 Task: Learn more about a sales navigator core.
Action: Mouse moved to (852, 119)
Screenshot: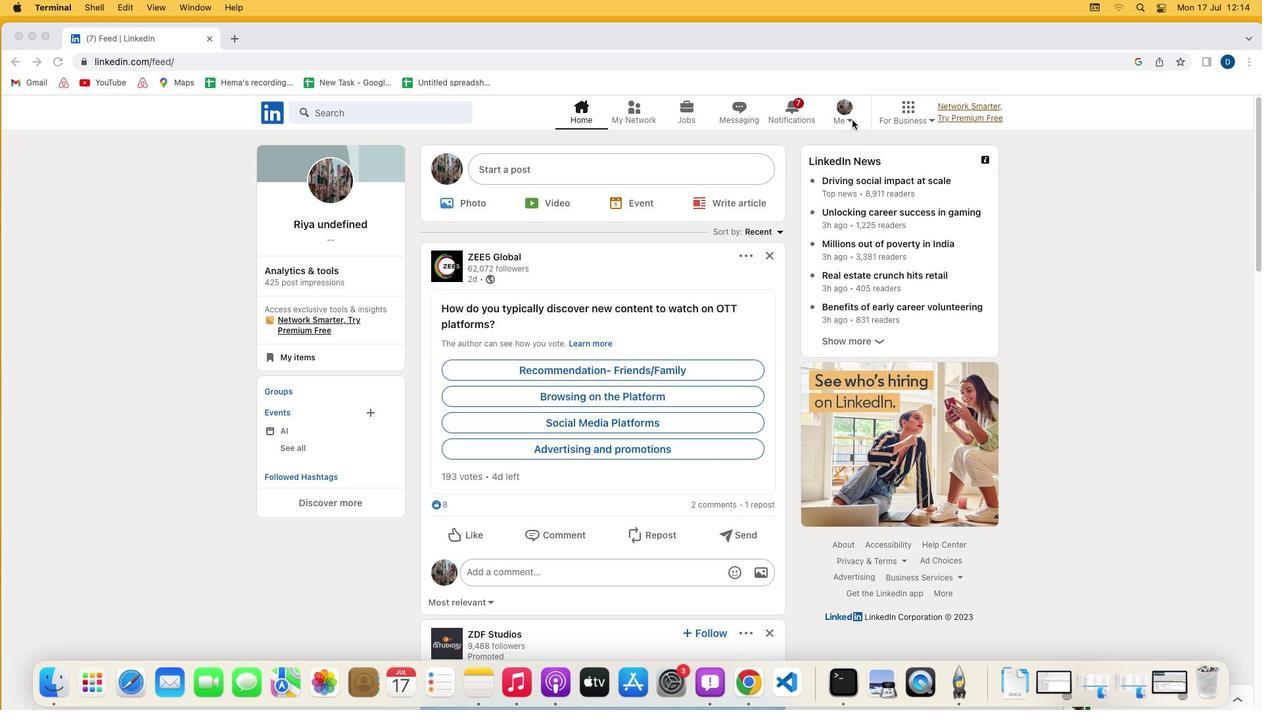 
Action: Mouse pressed left at (852, 119)
Screenshot: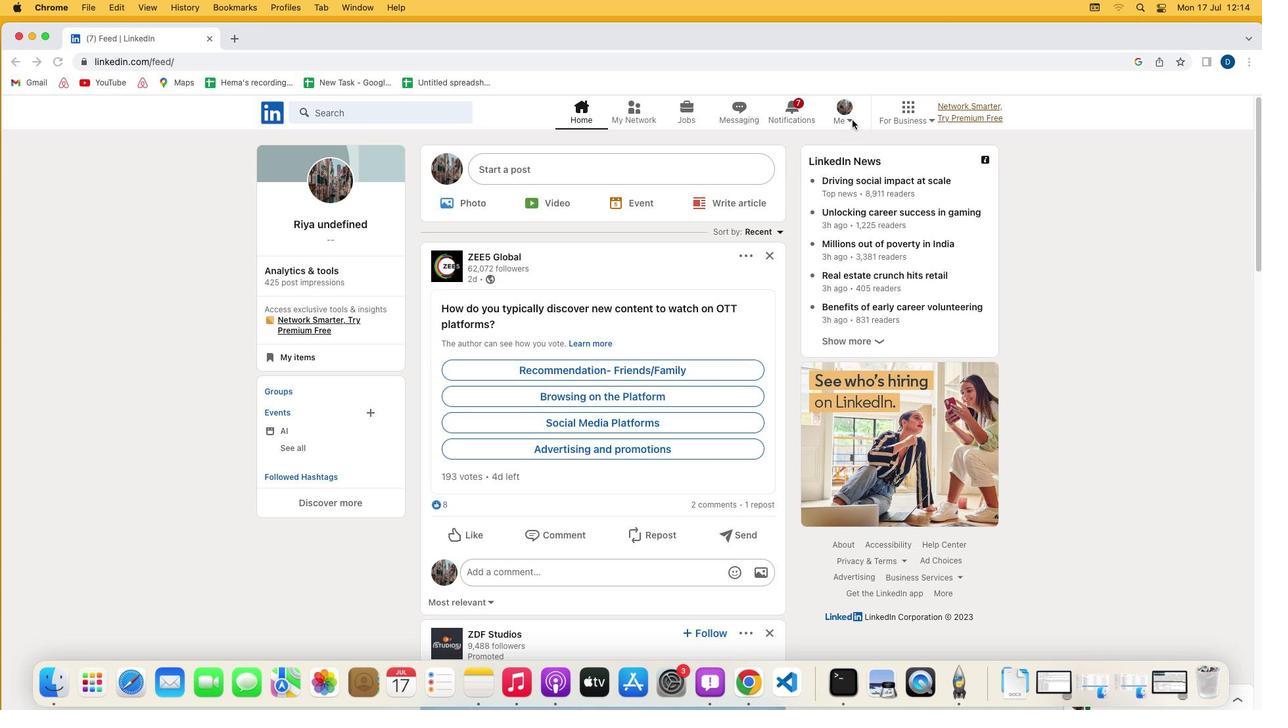 
Action: Mouse moved to (852, 121)
Screenshot: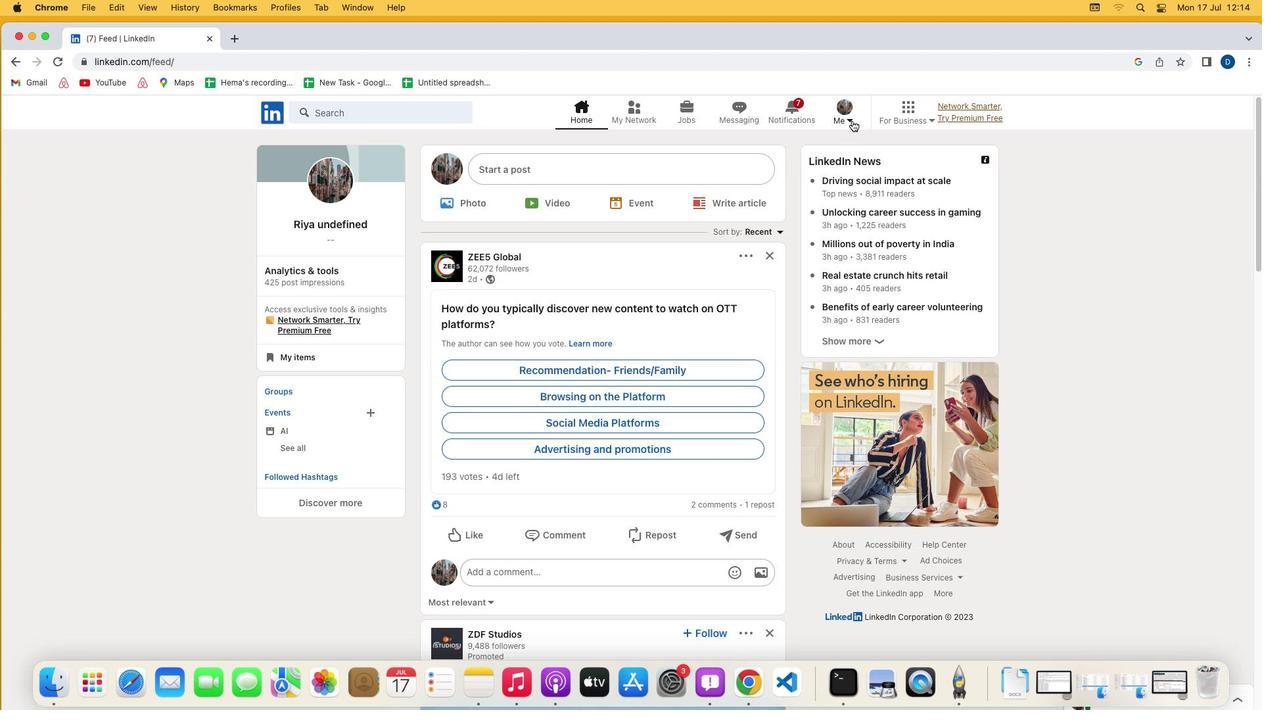 
Action: Mouse pressed left at (852, 121)
Screenshot: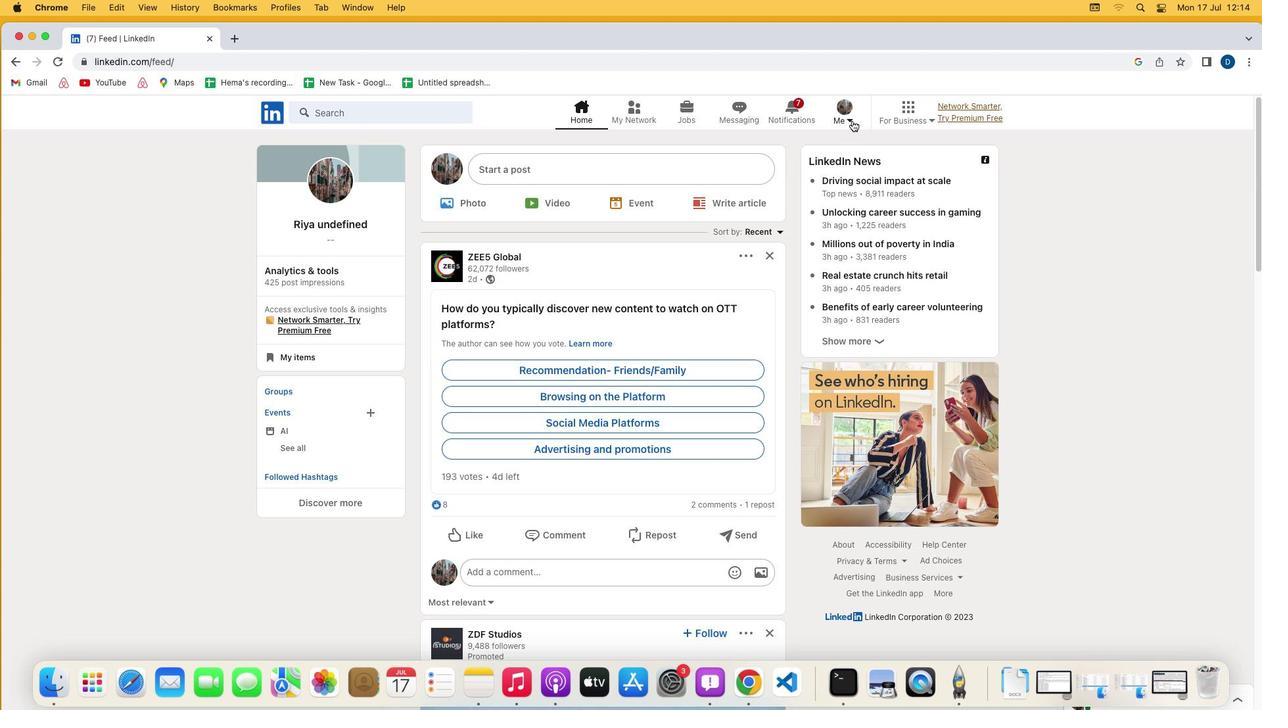 
Action: Mouse moved to (754, 254)
Screenshot: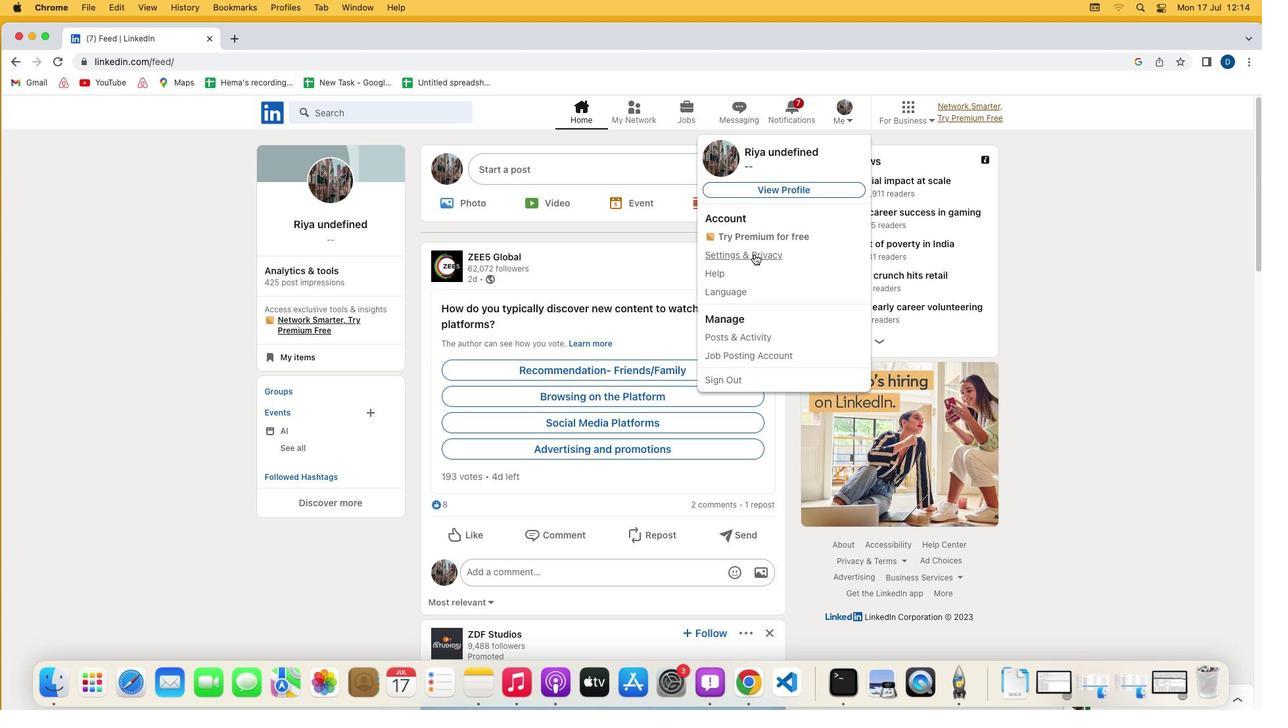 
Action: Mouse pressed left at (754, 254)
Screenshot: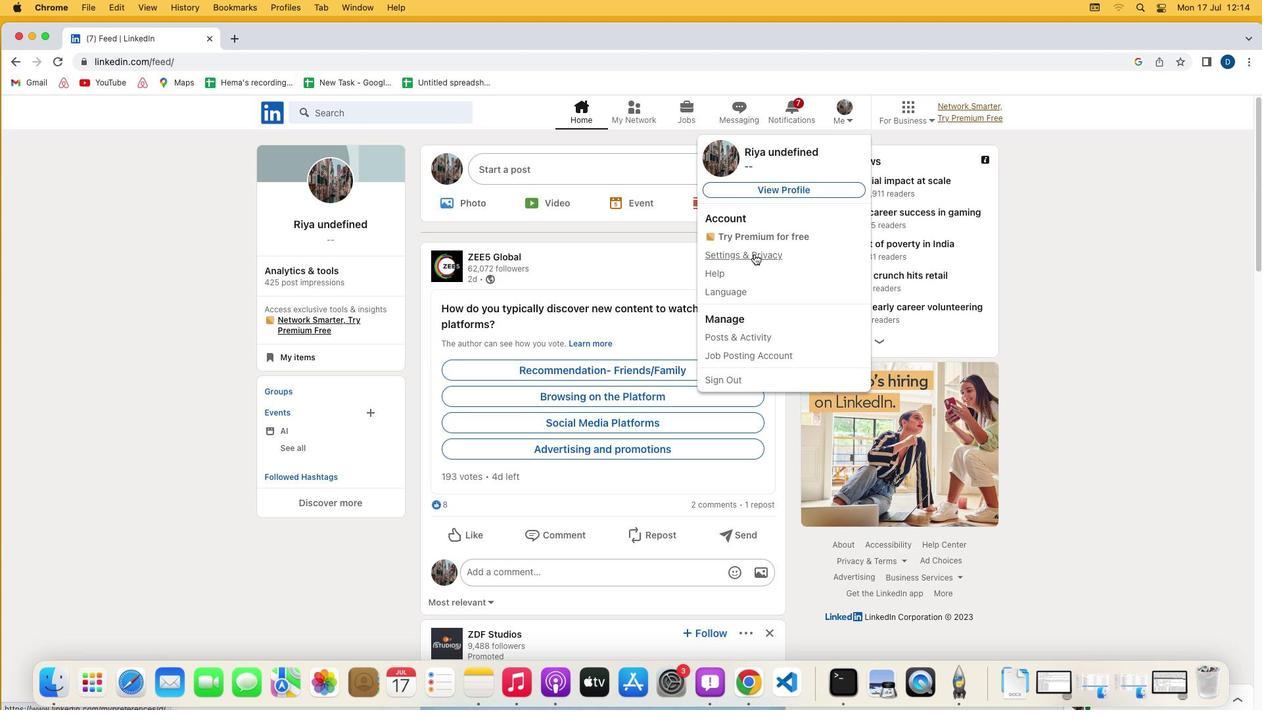 
Action: Mouse moved to (626, 410)
Screenshot: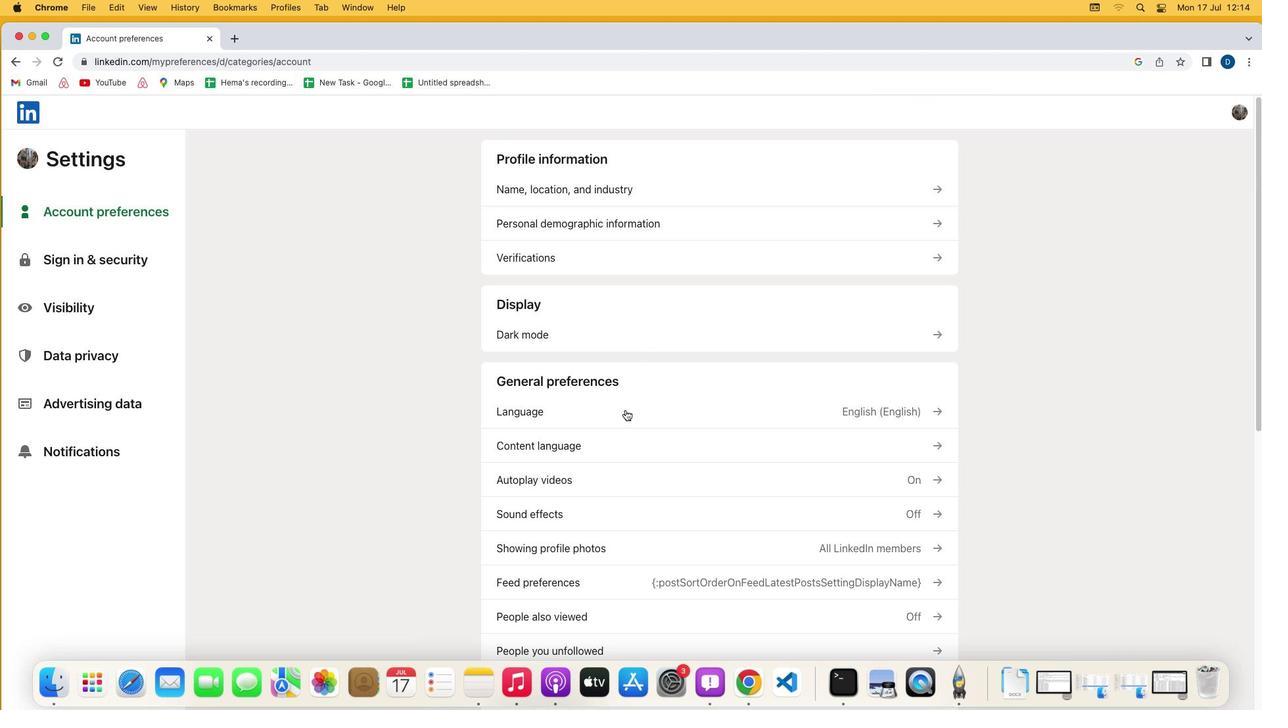 
Action: Mouse scrolled (626, 410) with delta (0, 0)
Screenshot: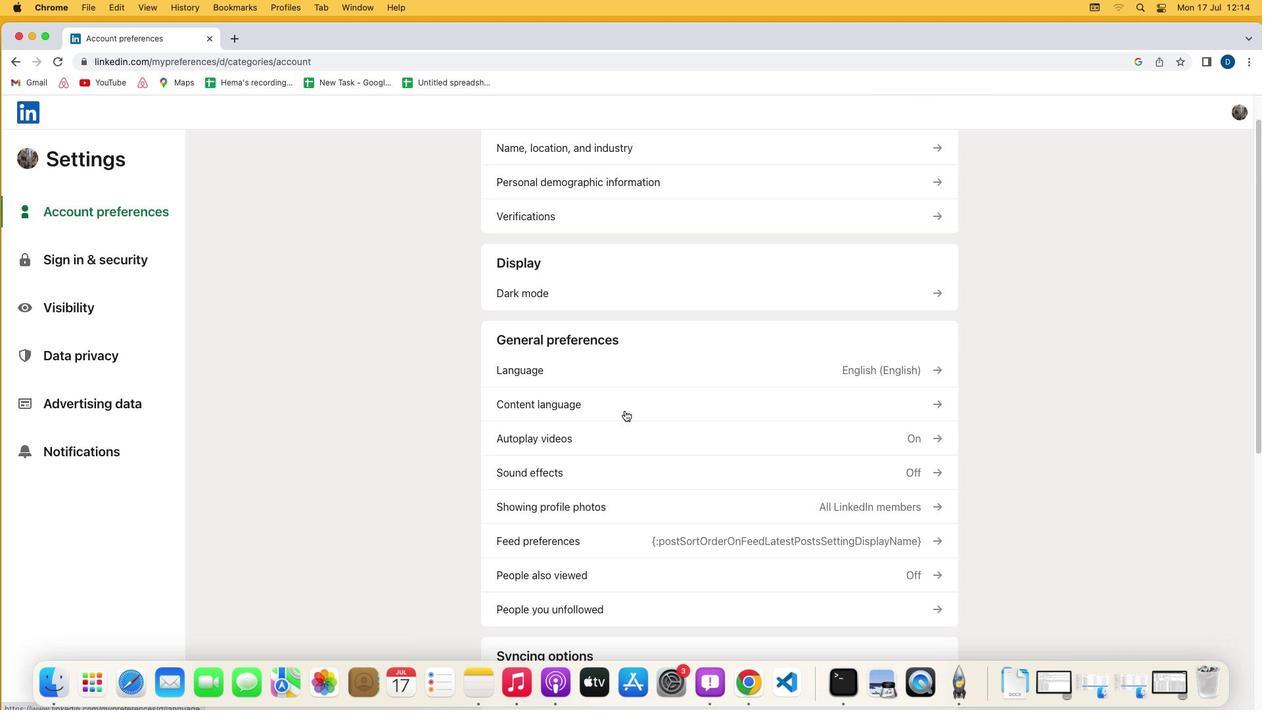 
Action: Mouse scrolled (626, 410) with delta (0, 0)
Screenshot: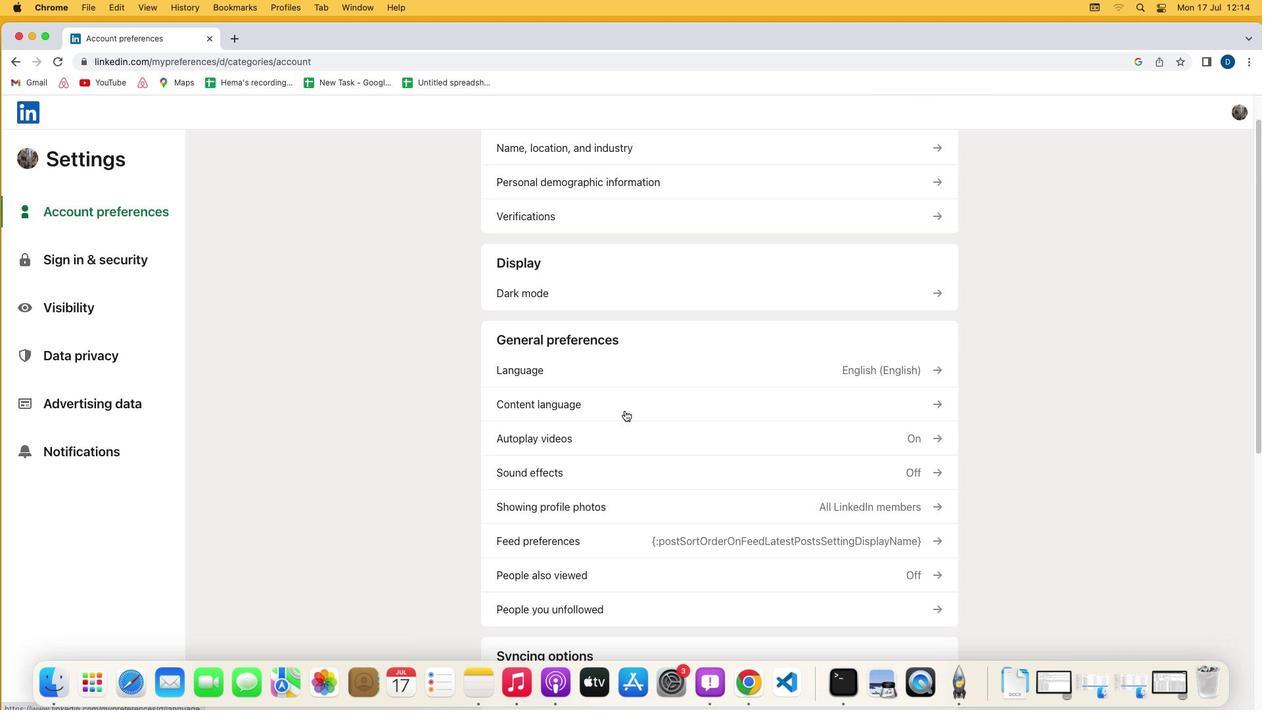 
Action: Mouse scrolled (626, 410) with delta (0, -1)
Screenshot: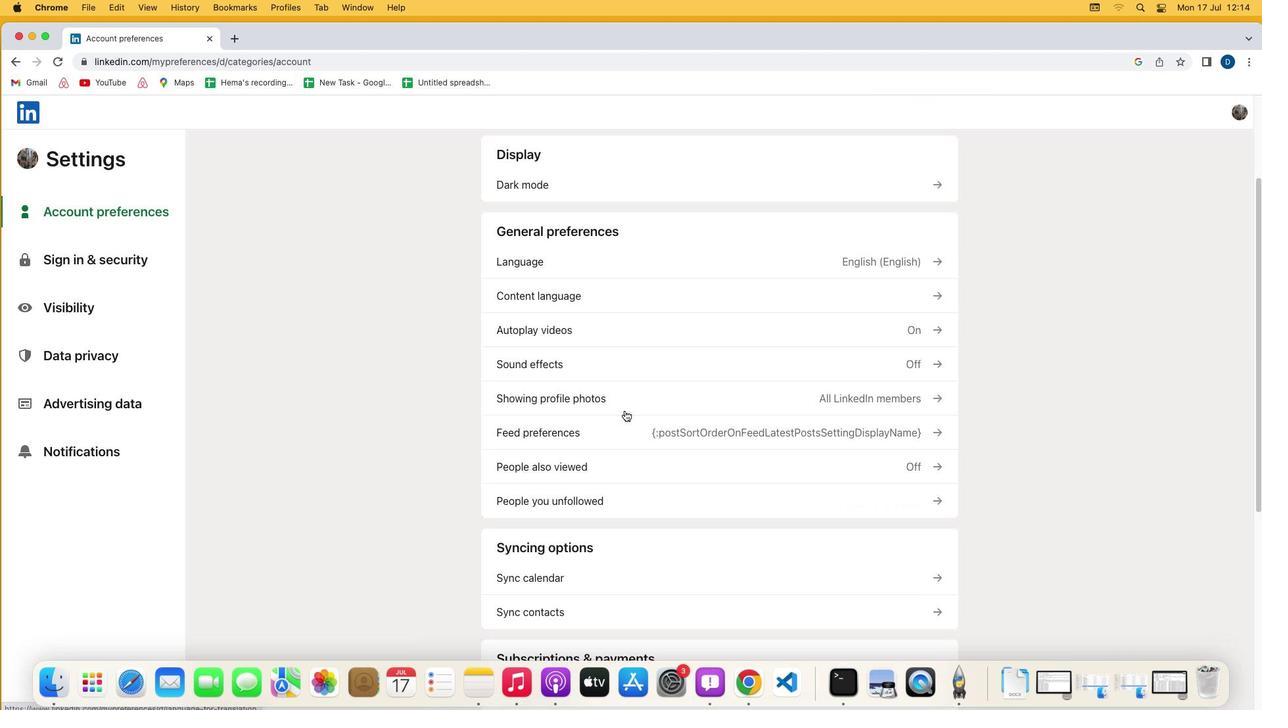 
Action: Mouse scrolled (626, 410) with delta (0, -3)
Screenshot: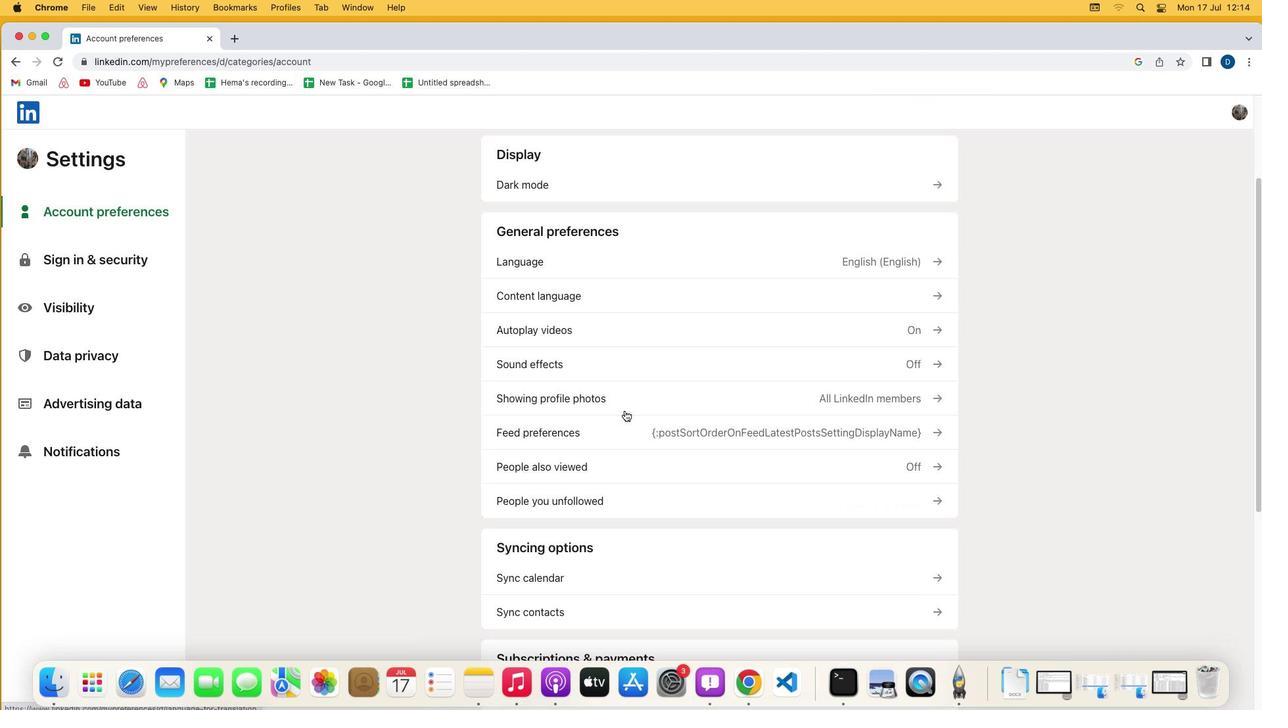 
Action: Mouse moved to (625, 410)
Screenshot: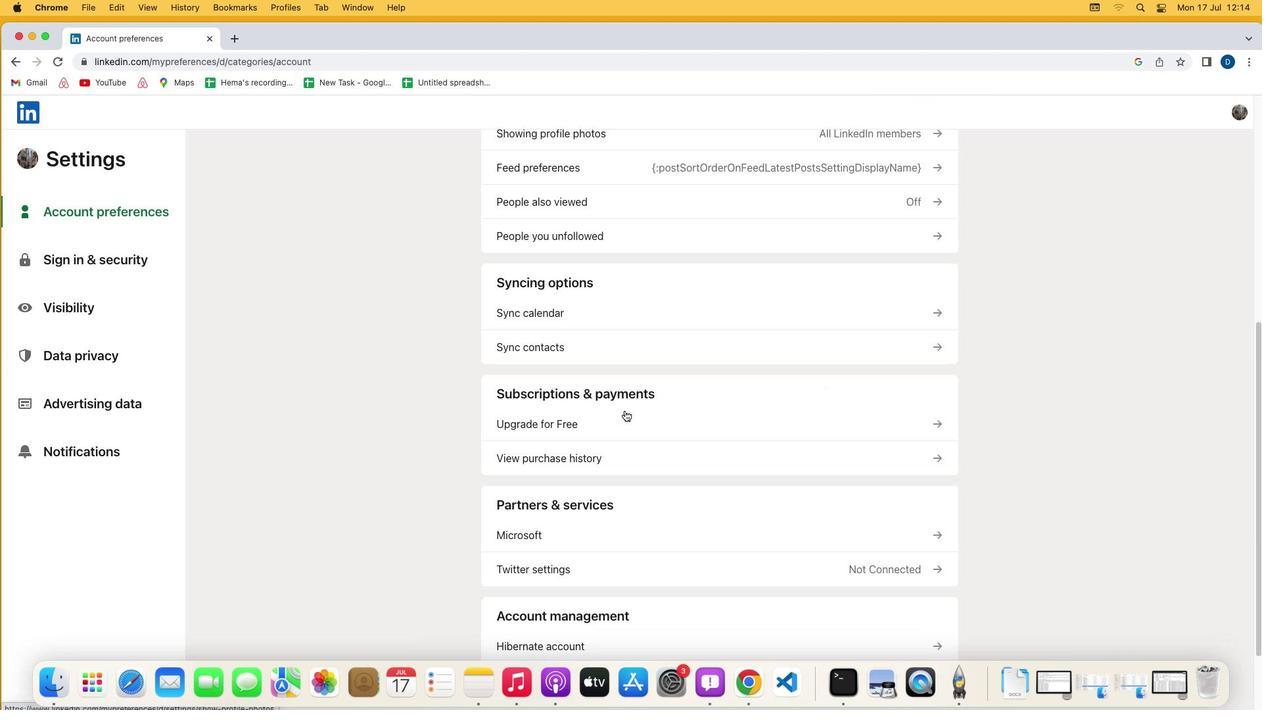 
Action: Mouse scrolled (625, 410) with delta (0, -3)
Screenshot: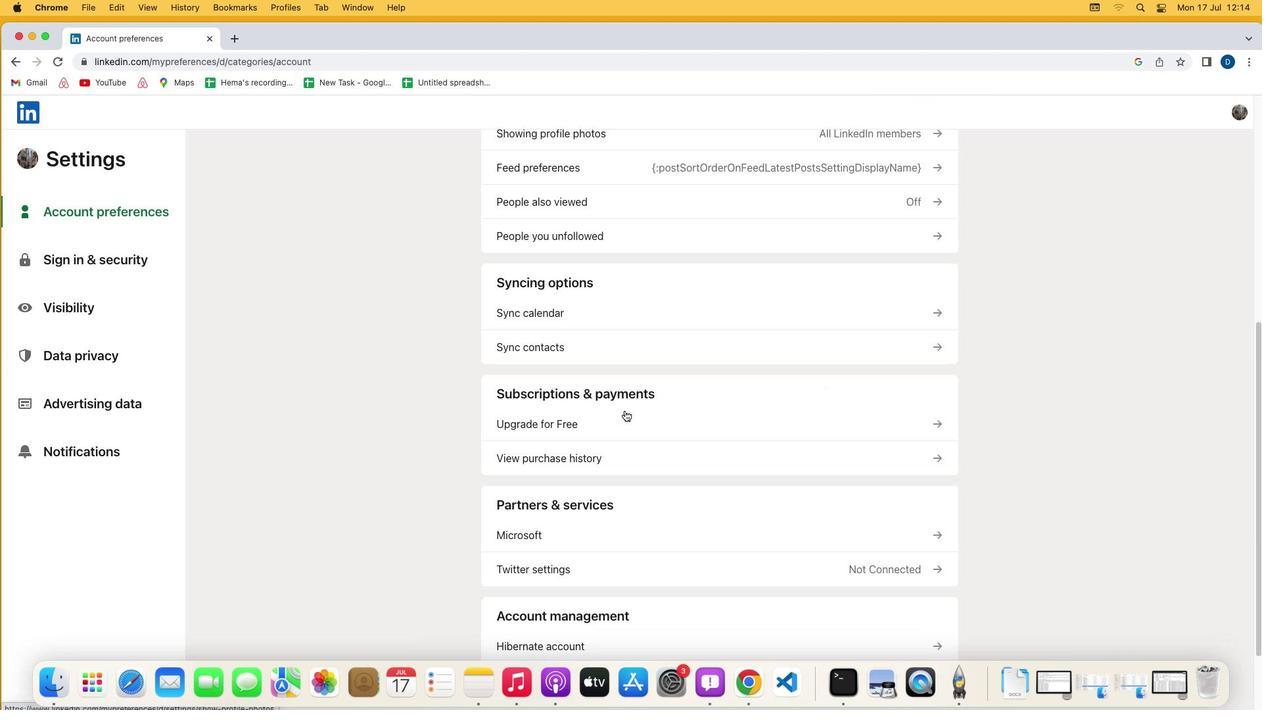 
Action: Mouse moved to (598, 405)
Screenshot: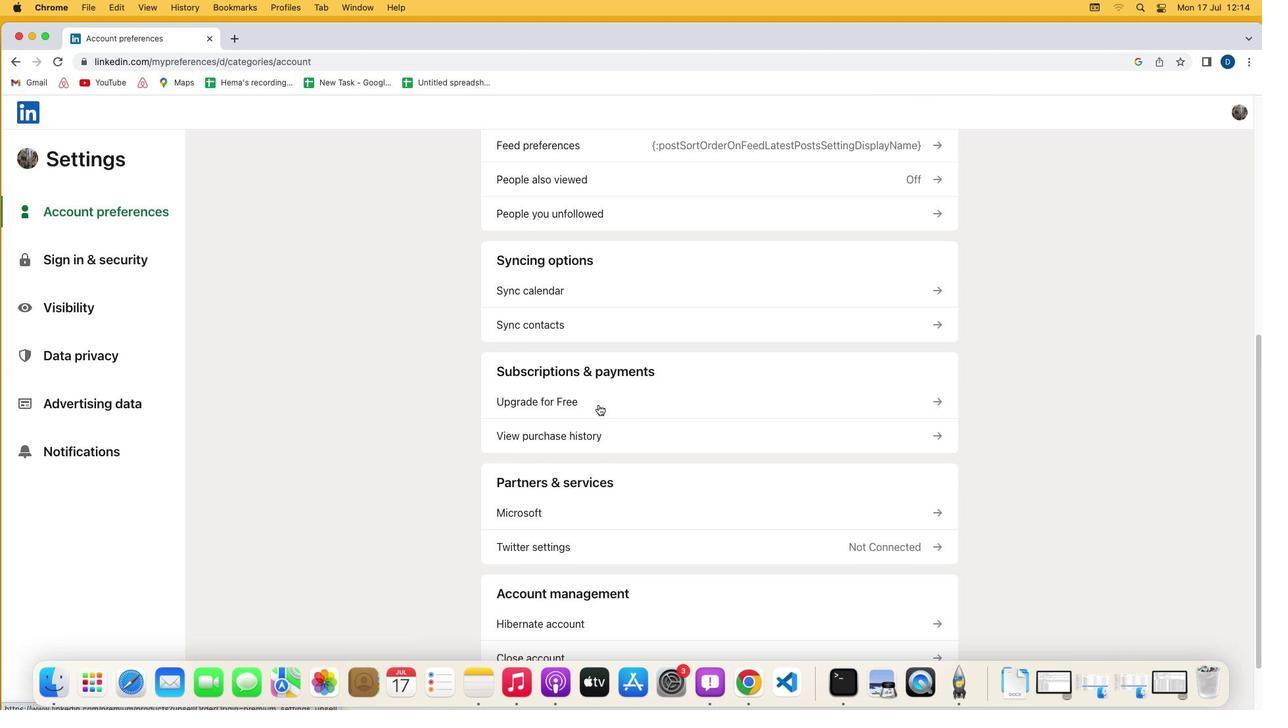 
Action: Mouse pressed left at (598, 405)
Screenshot: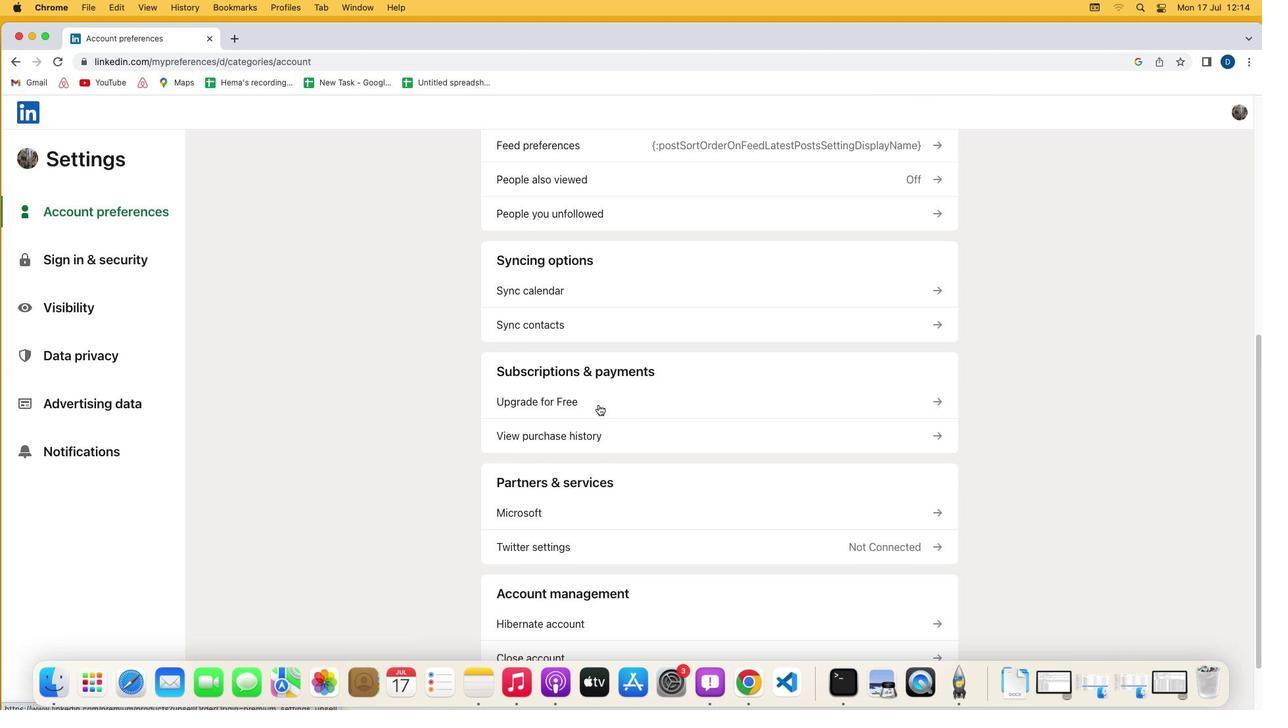 
Action: Mouse moved to (507, 388)
Screenshot: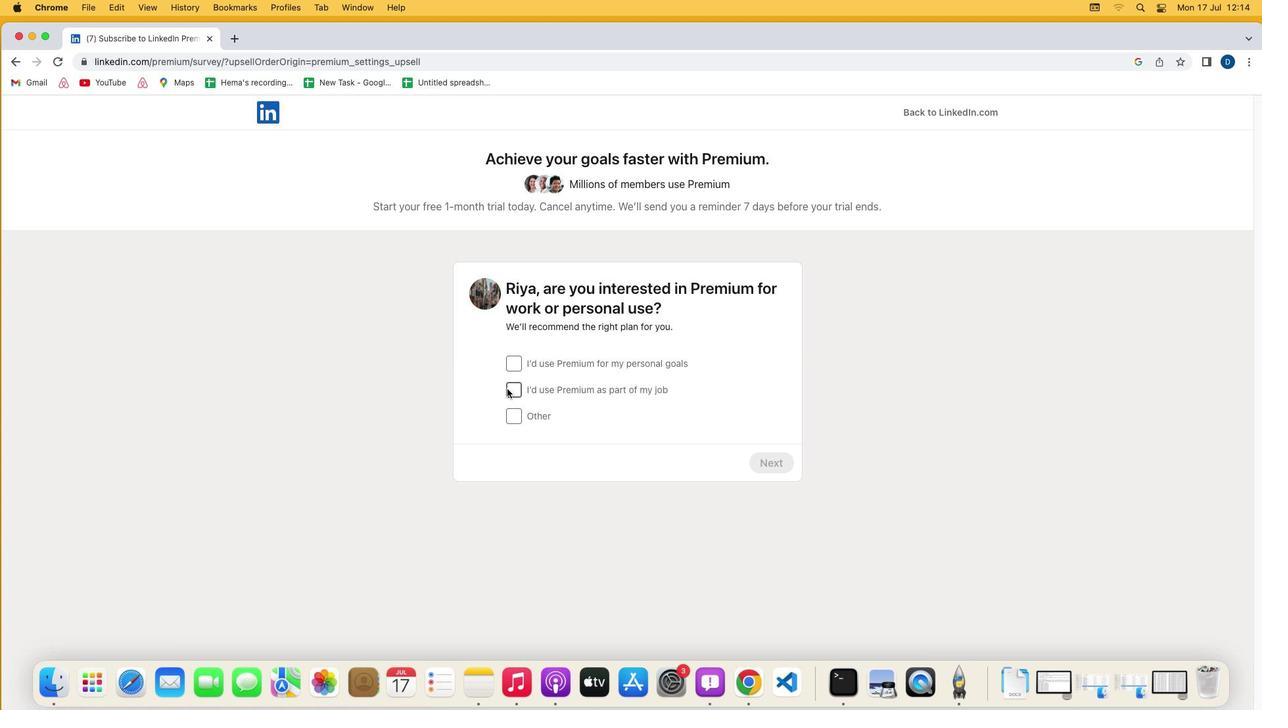 
Action: Mouse pressed left at (507, 388)
Screenshot: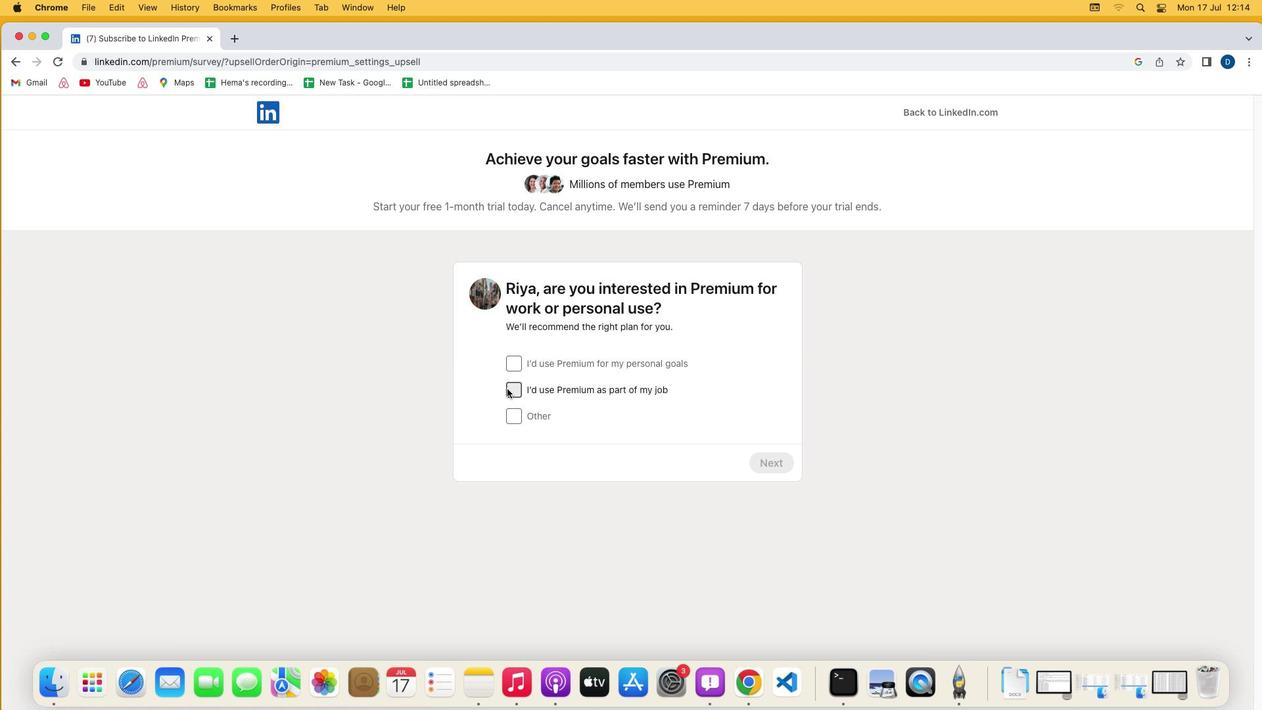 
Action: Mouse moved to (768, 460)
Screenshot: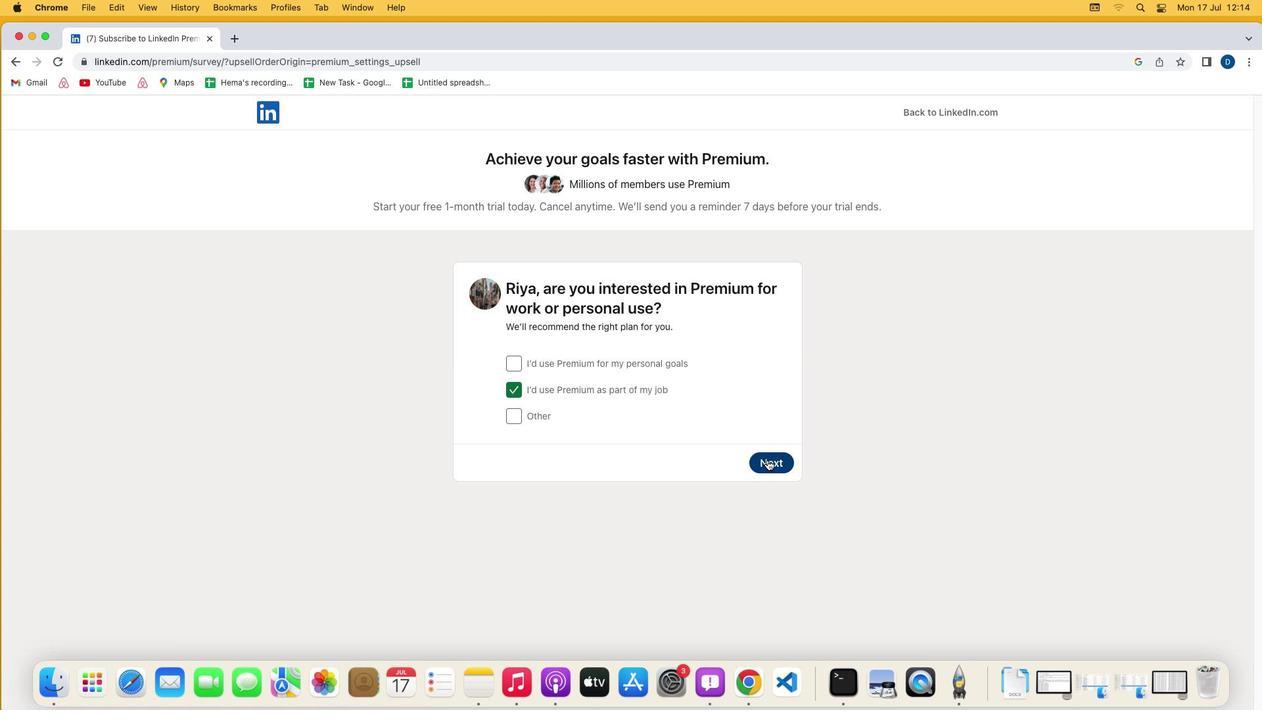
Action: Mouse pressed left at (768, 460)
Screenshot: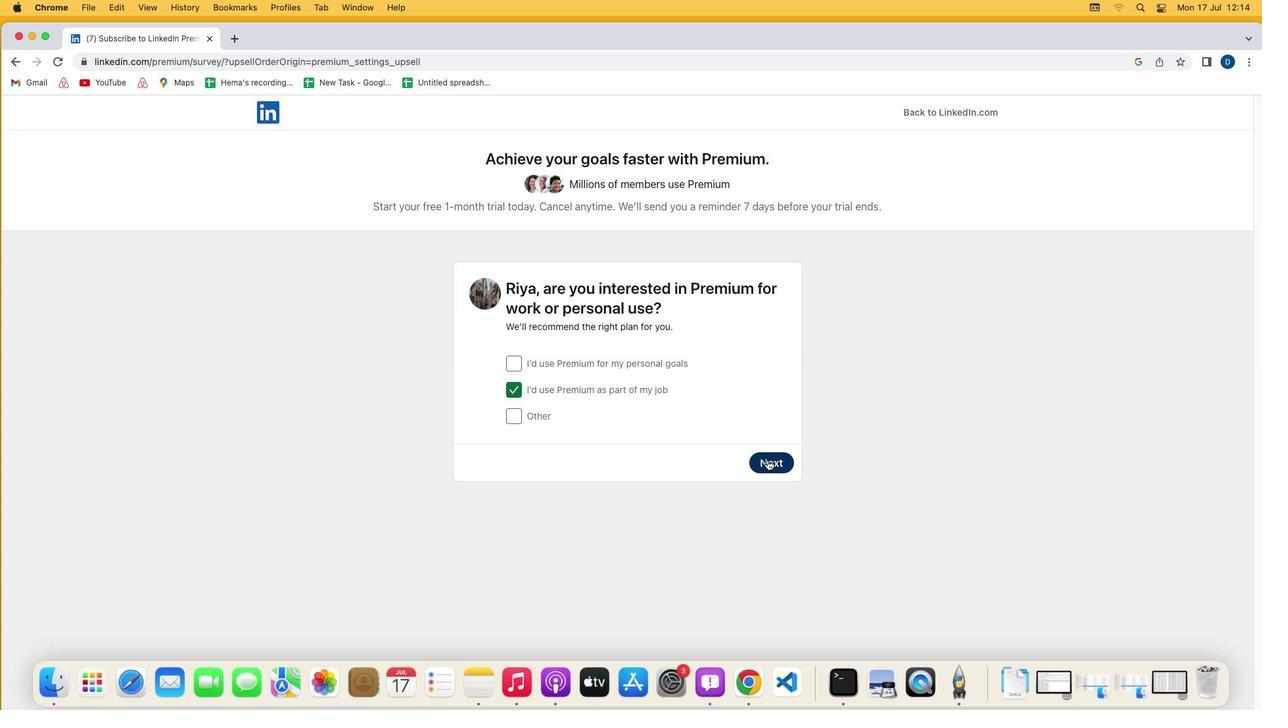 
Action: Mouse moved to (790, 541)
Screenshot: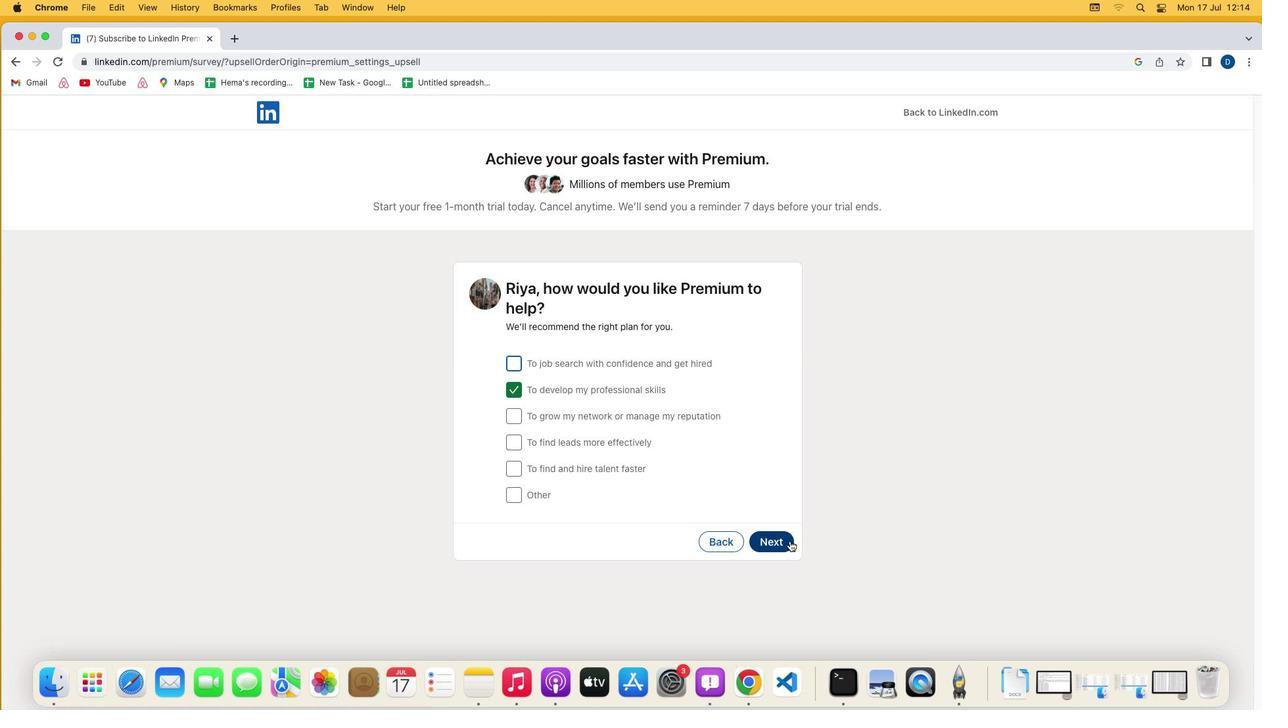 
Action: Mouse pressed left at (790, 541)
Screenshot: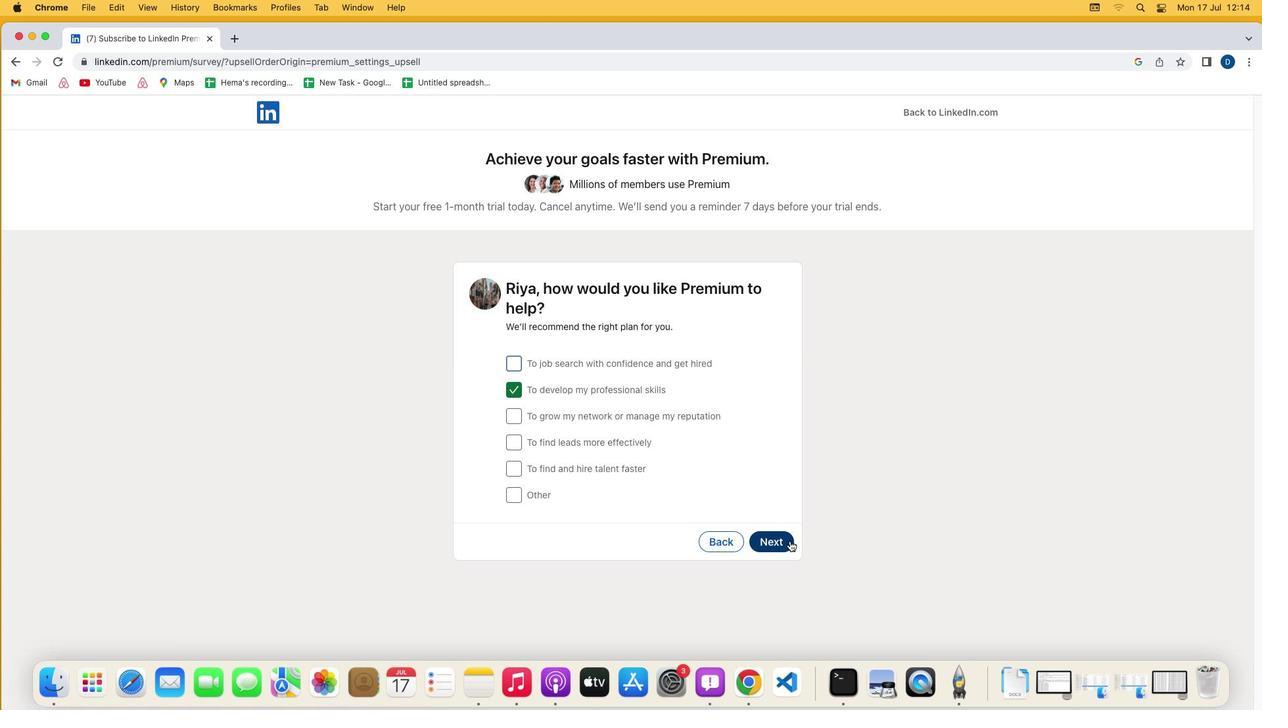 
Action: Mouse moved to (516, 363)
Screenshot: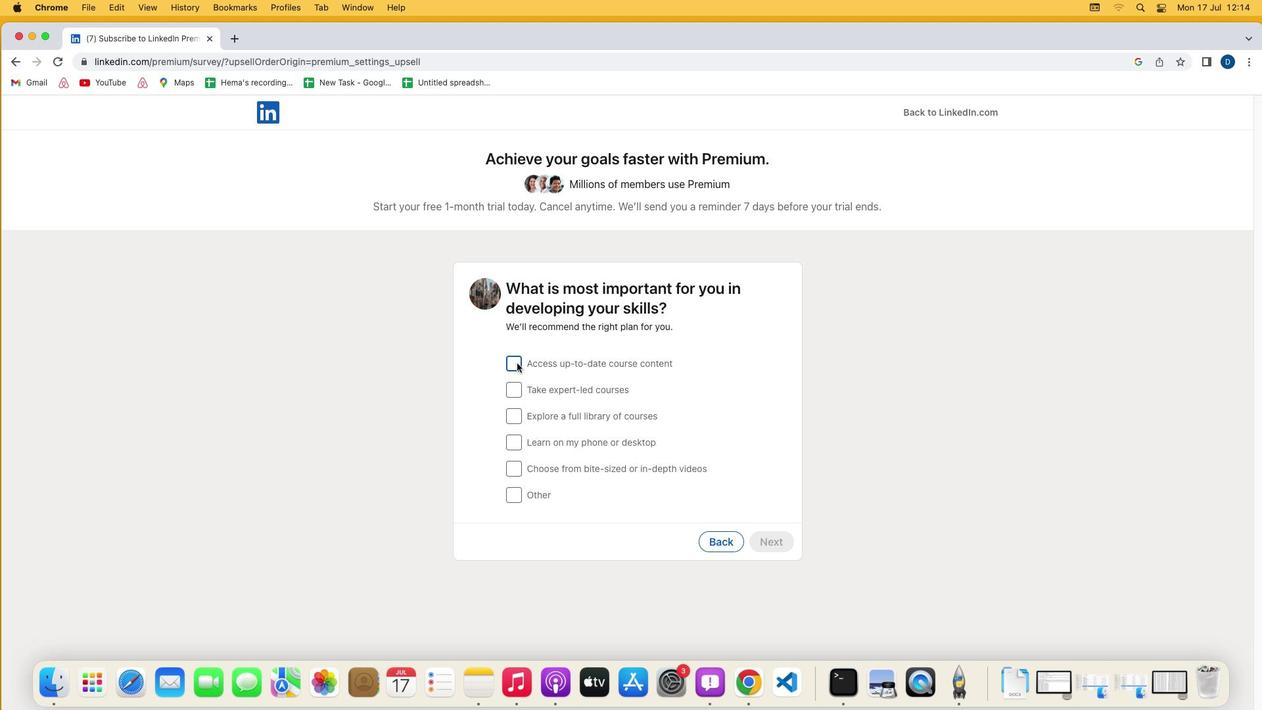 
Action: Mouse pressed left at (516, 363)
Screenshot: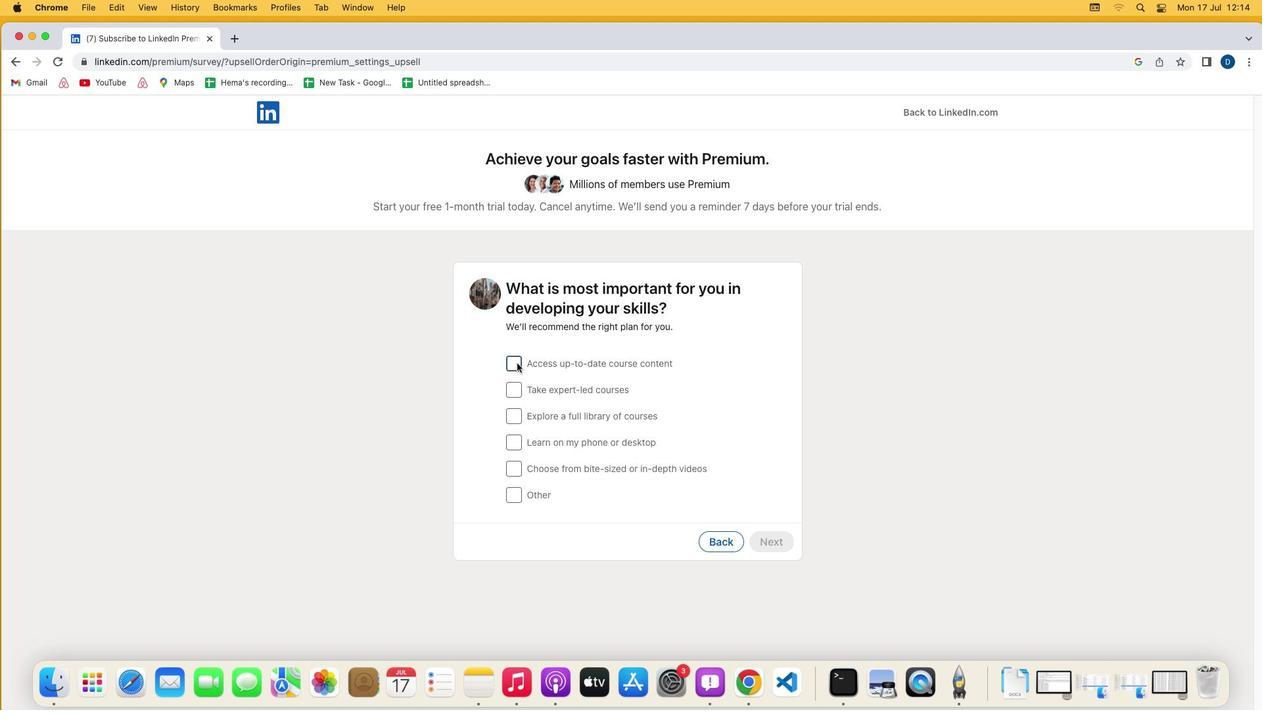 
Action: Mouse moved to (771, 544)
Screenshot: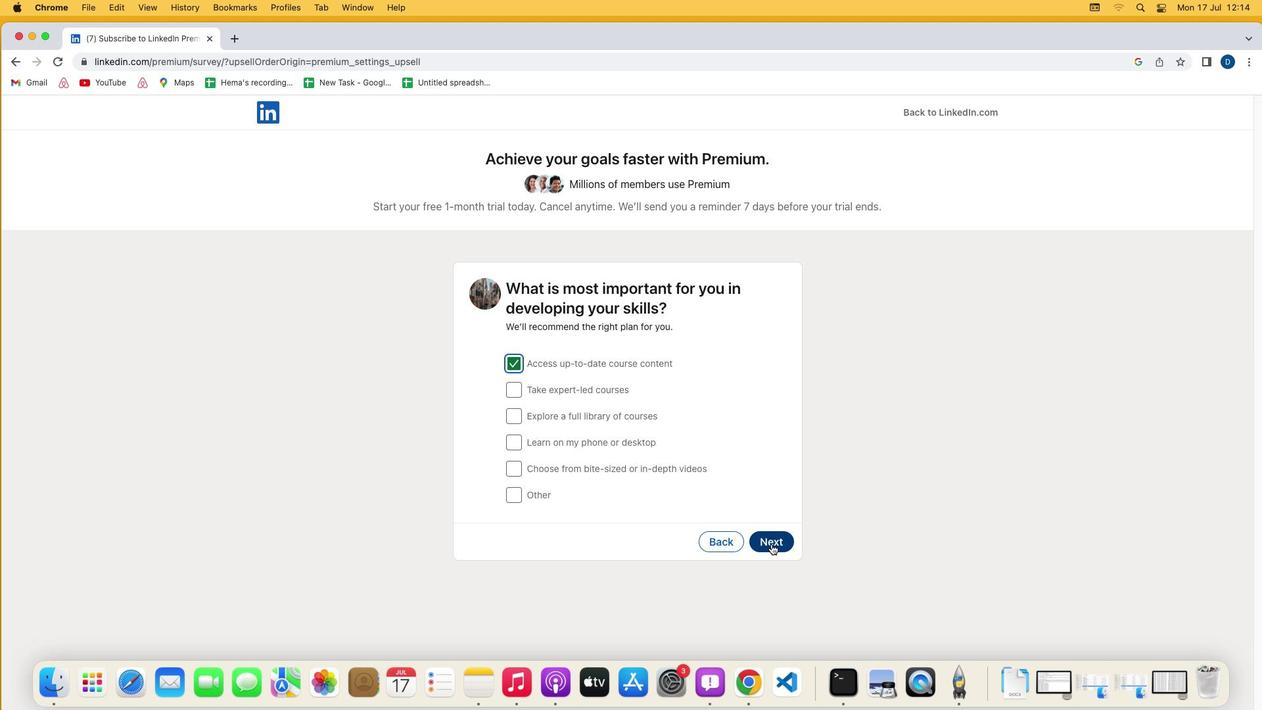 
Action: Mouse pressed left at (771, 544)
Screenshot: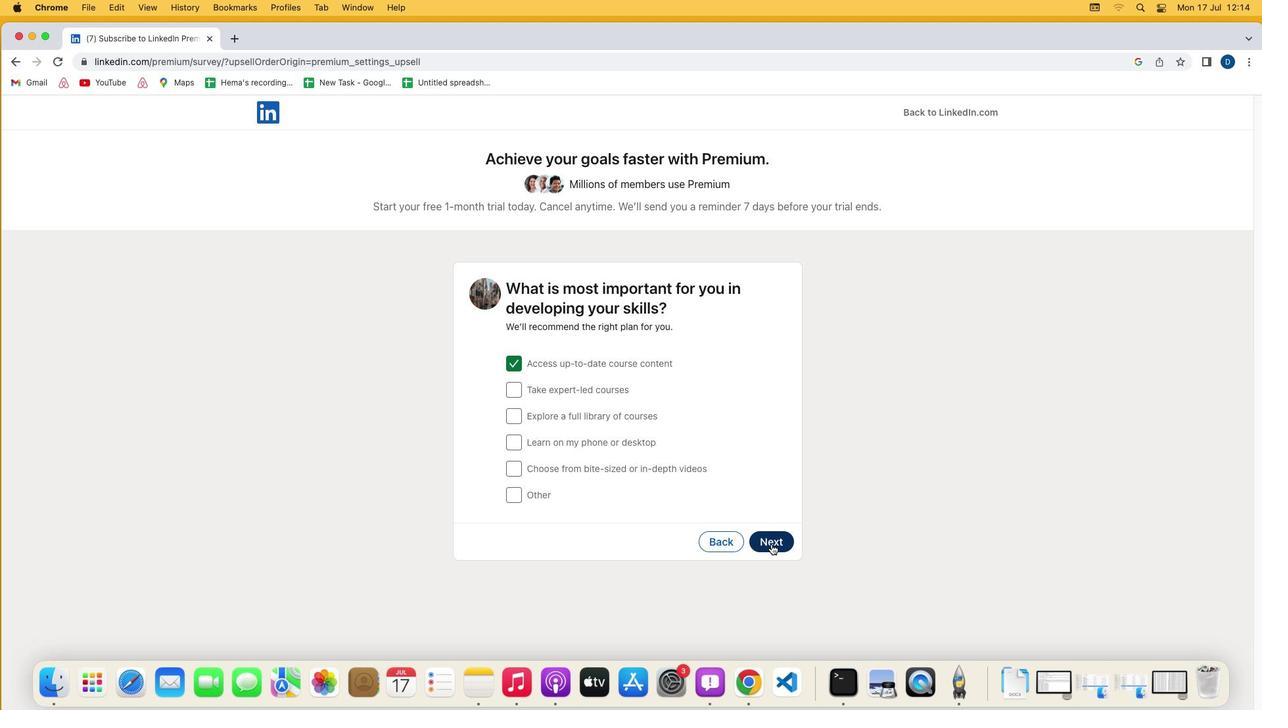 
Action: Mouse moved to (664, 520)
Screenshot: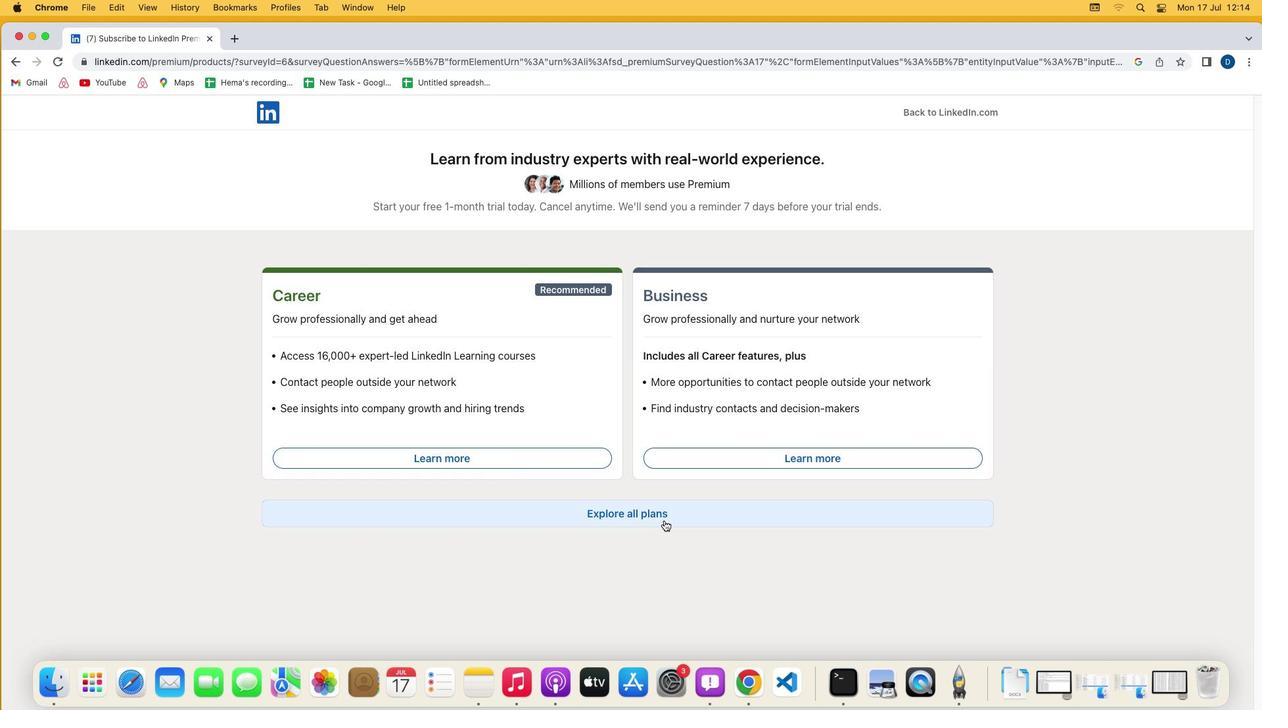 
Action: Mouse pressed left at (664, 520)
Screenshot: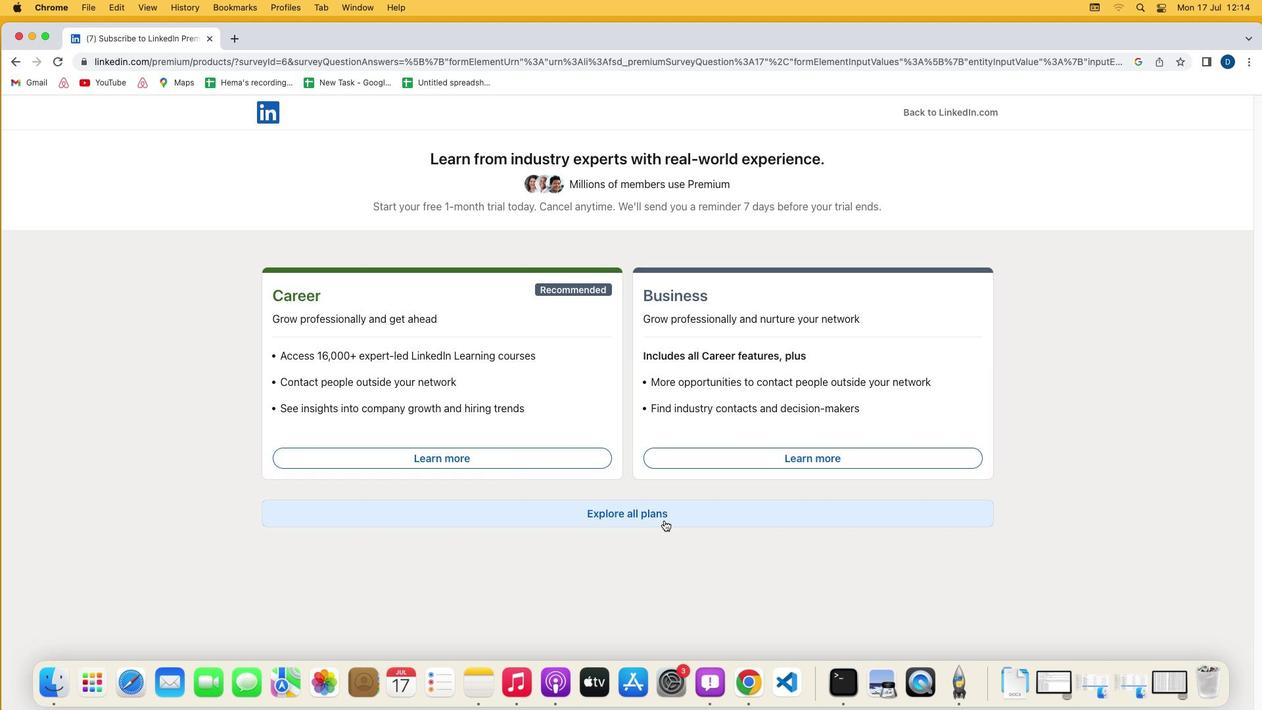 
Action: Mouse moved to (697, 545)
Screenshot: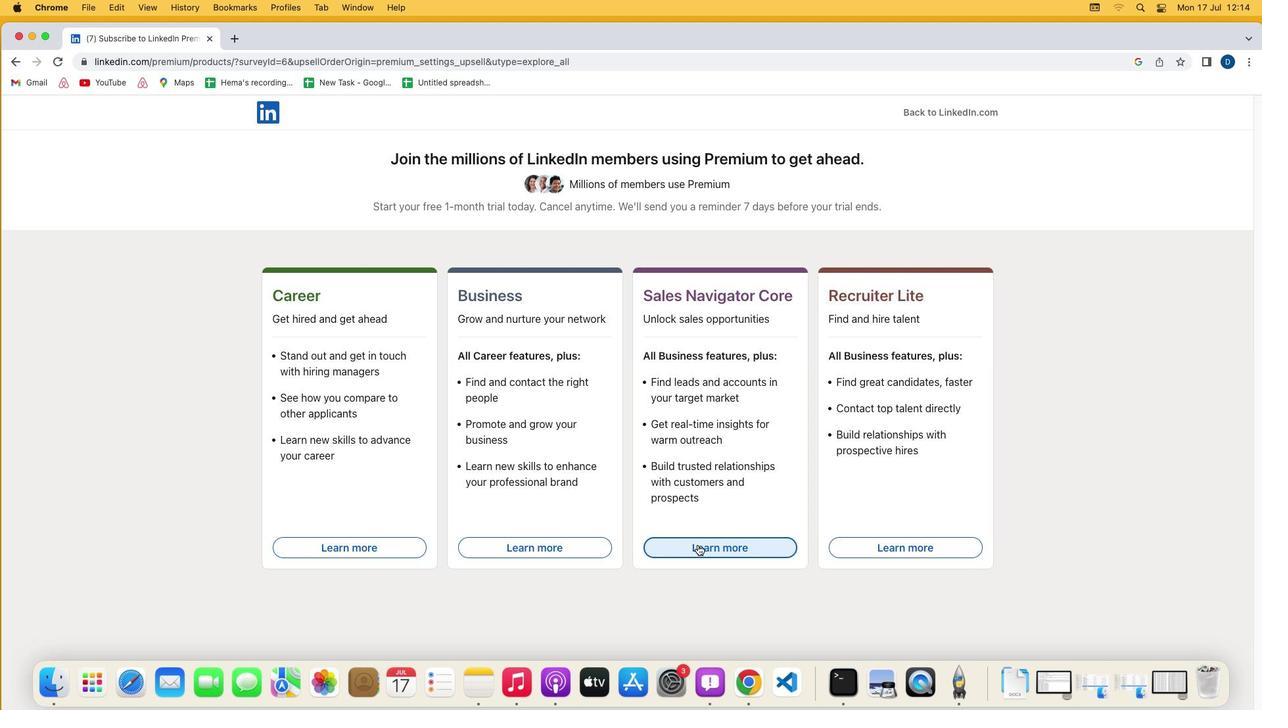 
Action: Mouse pressed left at (697, 545)
Screenshot: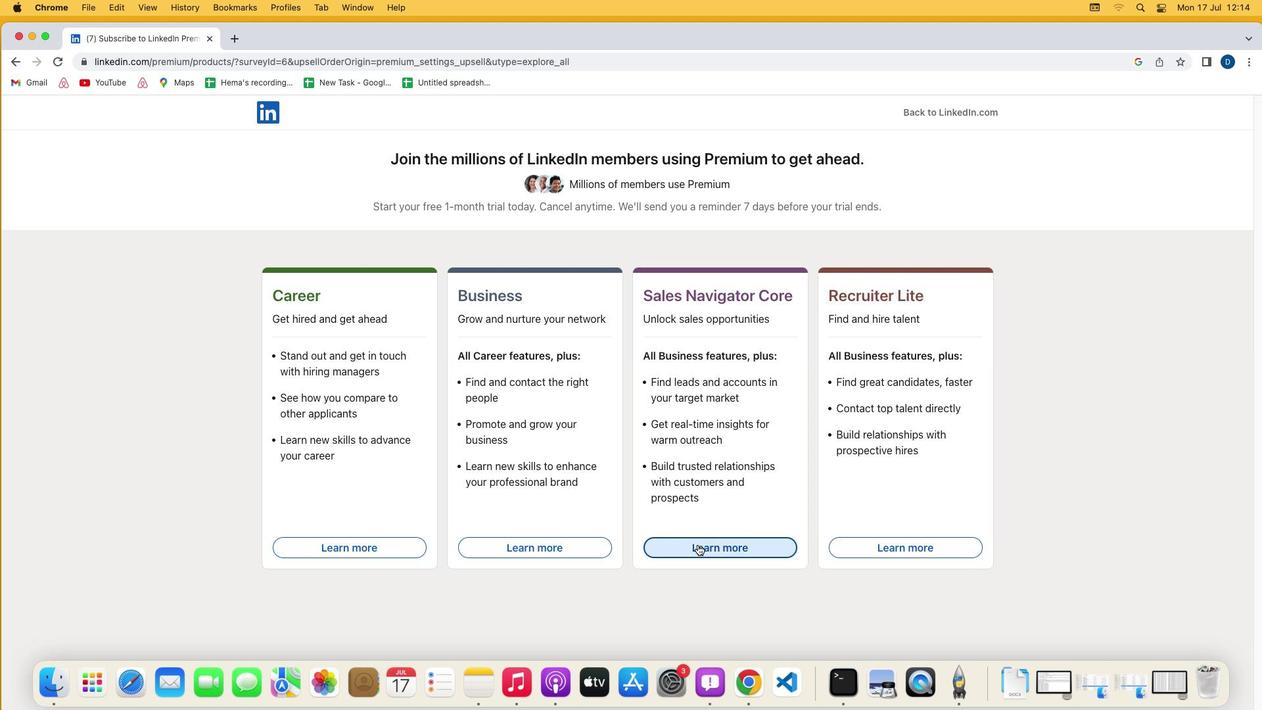 
Action: Mouse moved to (699, 545)
Screenshot: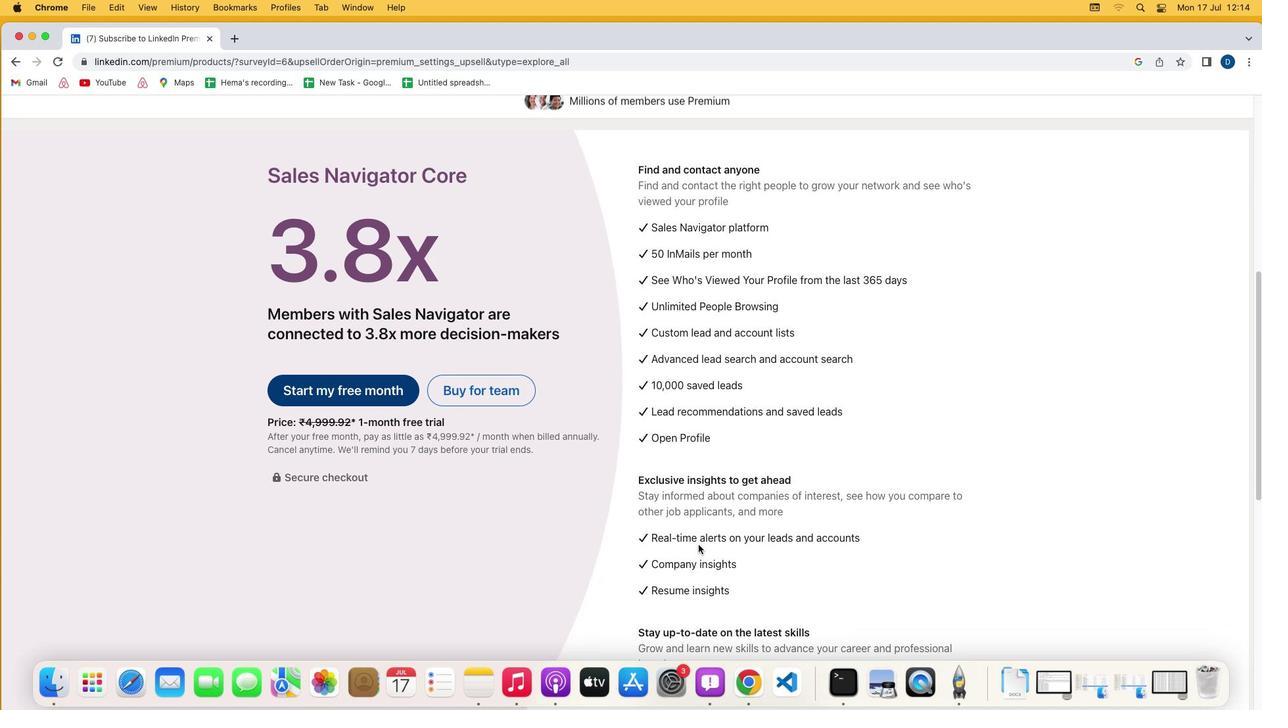 
